 Task: Open Card Card0000000182 in Board Board0000000046 in Workspace WS0000000016 in Trello. Add Member nikrathi889@gmail.com to Card Card0000000182 in Board Board0000000046 in Workspace WS0000000016 in Trello. Add Yellow Label titled Label0000000182 to Card Card0000000182 in Board Board0000000046 in Workspace WS0000000016 in Trello. Add Checklist CL0000000182 to Card Card0000000182 in Board Board0000000046 in Workspace WS0000000016 in Trello. Add Dates with Start Date as May 08 2023 and Due Date as May 31 2023 to Card Card0000000182 in Board Board0000000046 in Workspace WS0000000016 in Trello
Action: Mouse moved to (280, 282)
Screenshot: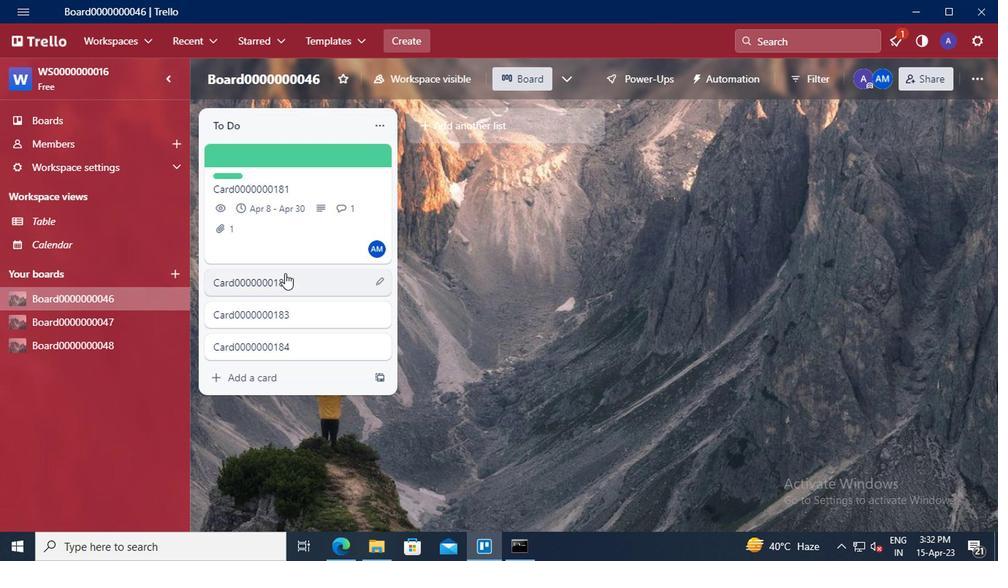 
Action: Mouse pressed left at (280, 282)
Screenshot: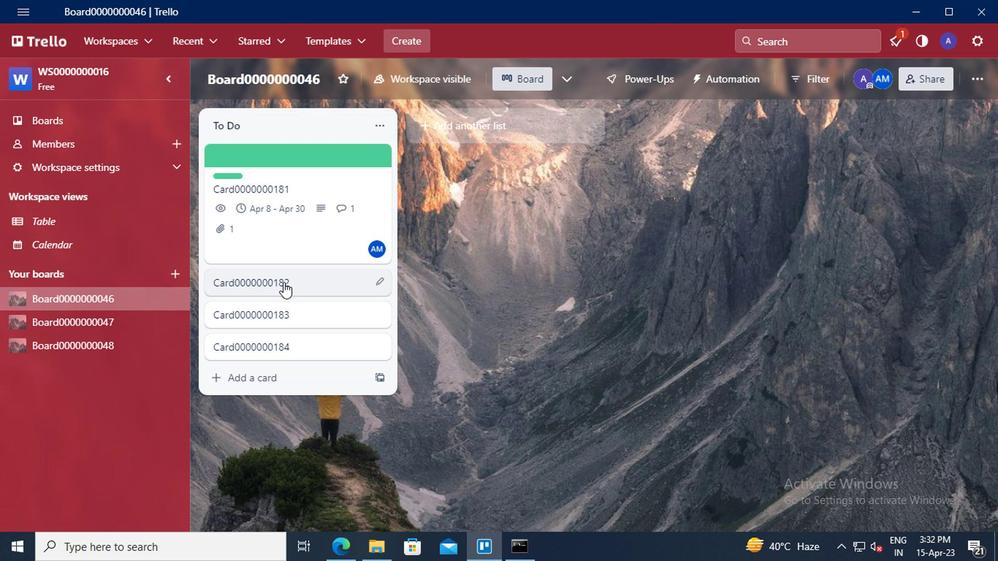
Action: Mouse moved to (683, 190)
Screenshot: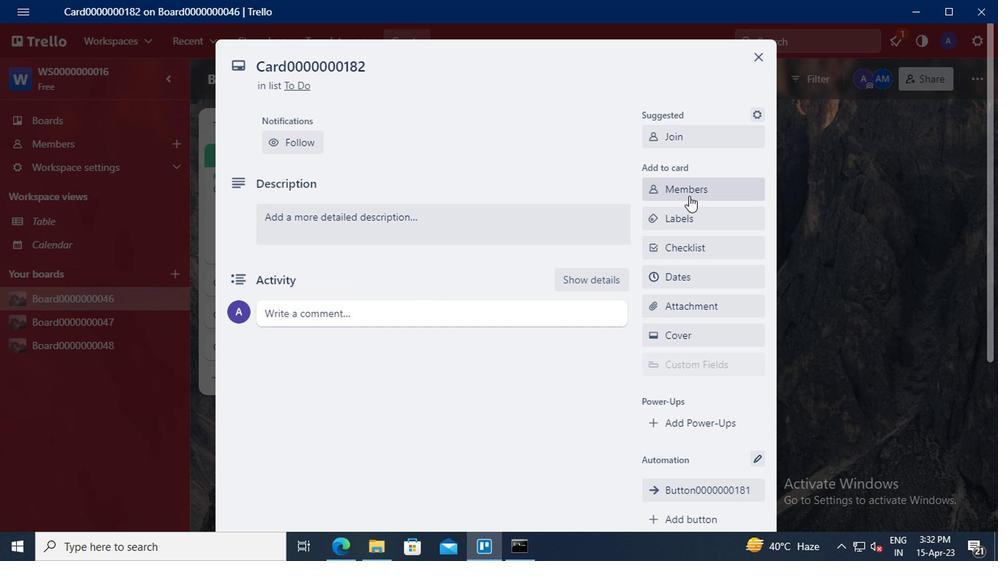 
Action: Mouse pressed left at (683, 190)
Screenshot: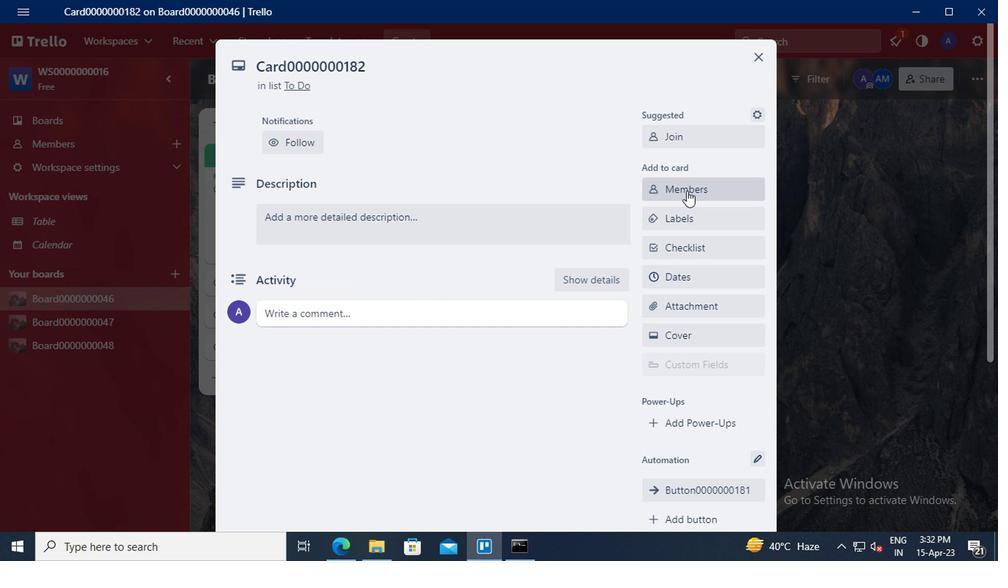 
Action: Mouse moved to (680, 261)
Screenshot: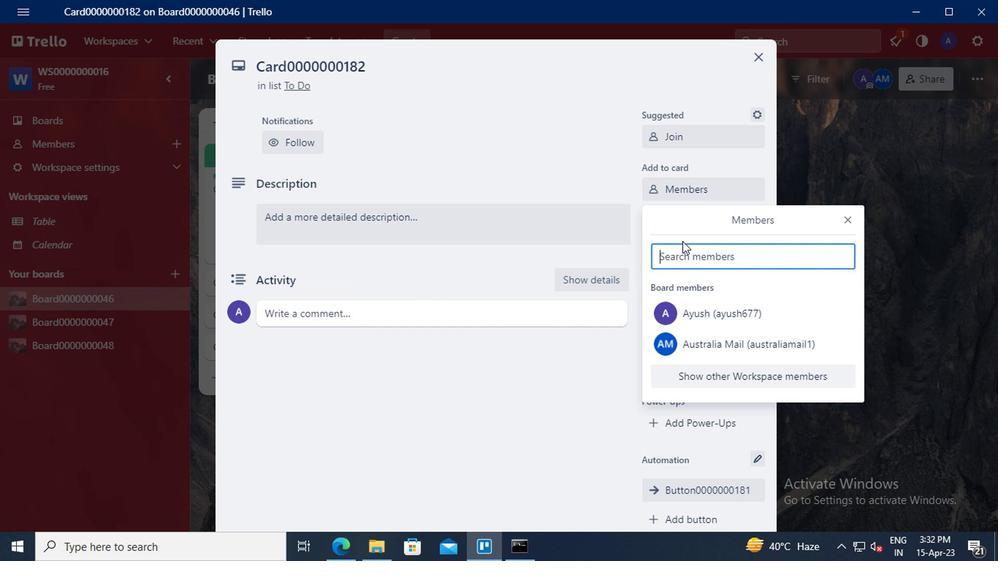 
Action: Mouse pressed left at (680, 261)
Screenshot: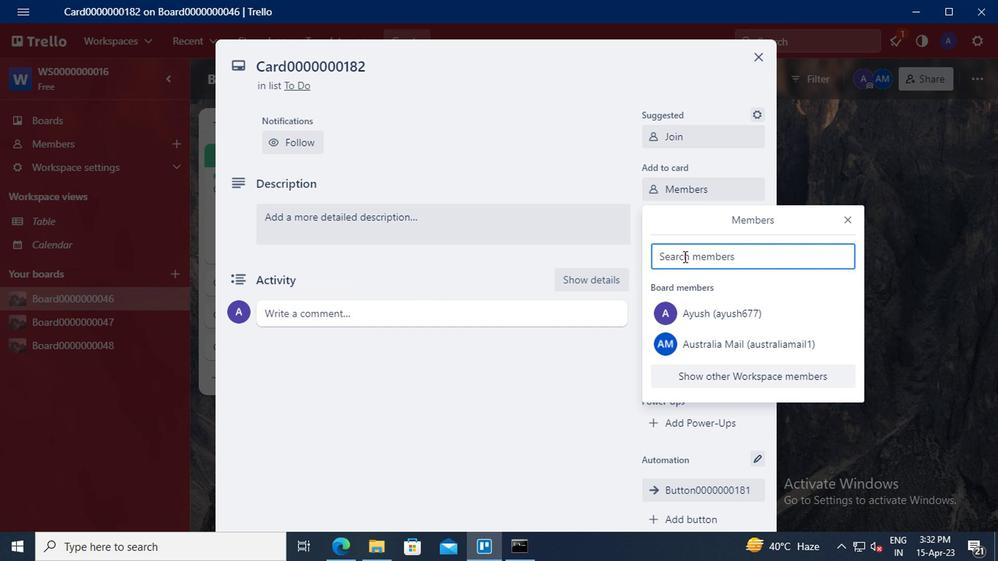 
Action: Key pressed <Key.shift>NIKHIL
Screenshot: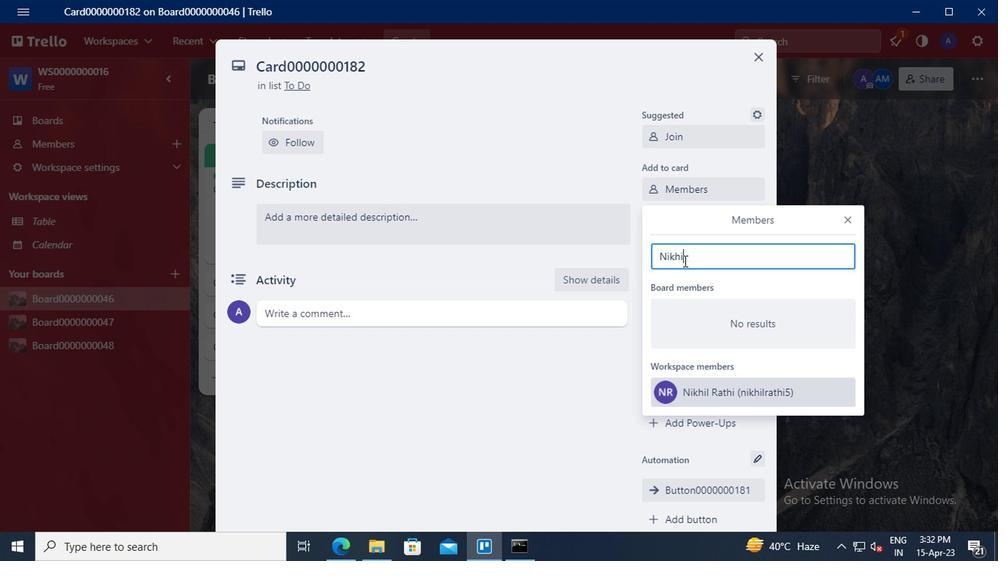 
Action: Mouse moved to (695, 395)
Screenshot: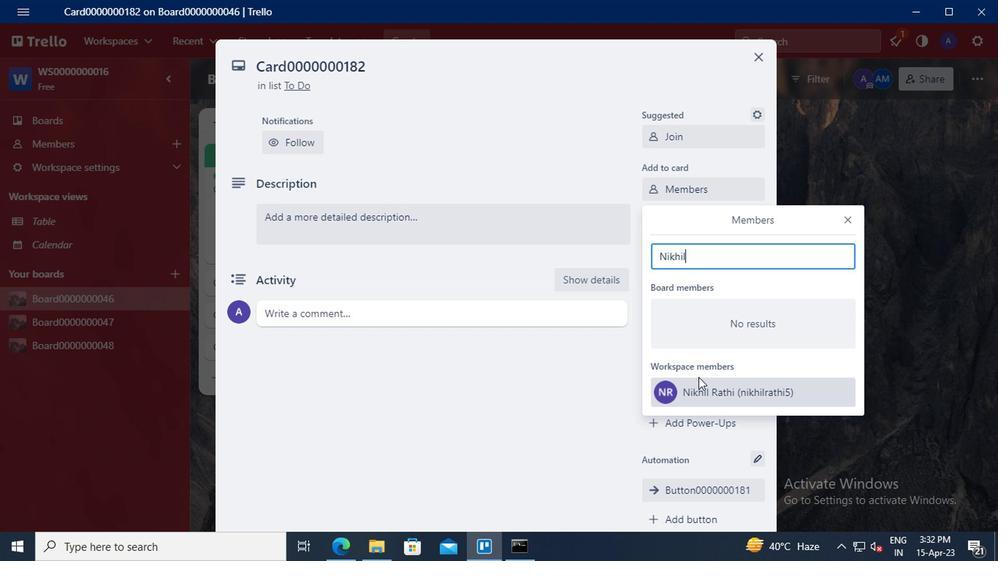 
Action: Mouse pressed left at (695, 395)
Screenshot: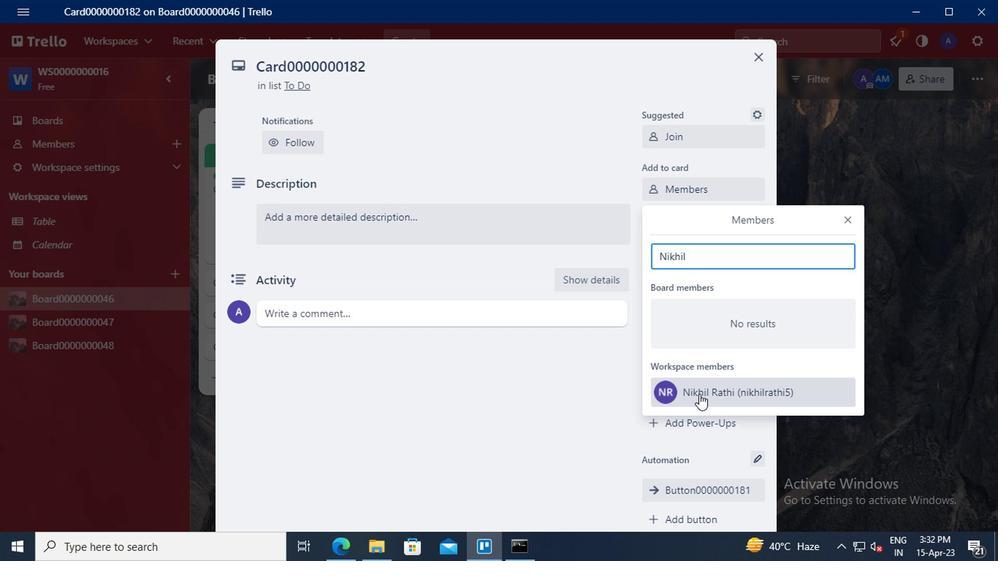 
Action: Mouse moved to (846, 220)
Screenshot: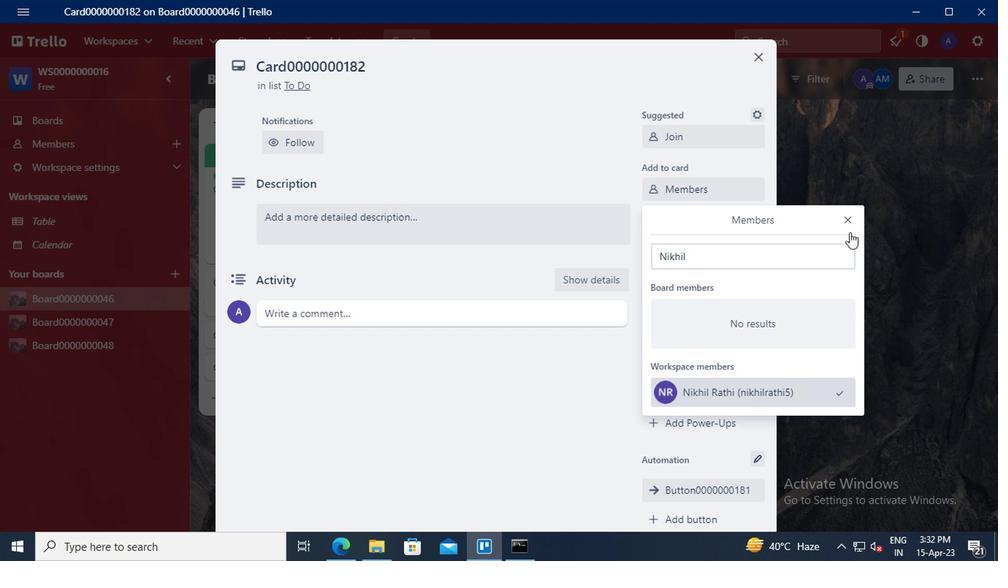
Action: Mouse pressed left at (846, 220)
Screenshot: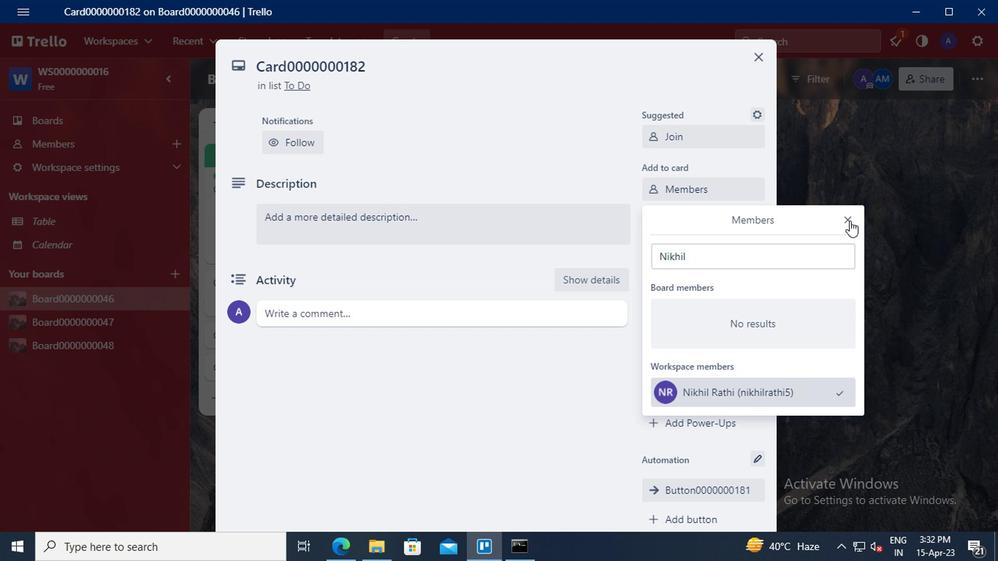 
Action: Mouse moved to (692, 216)
Screenshot: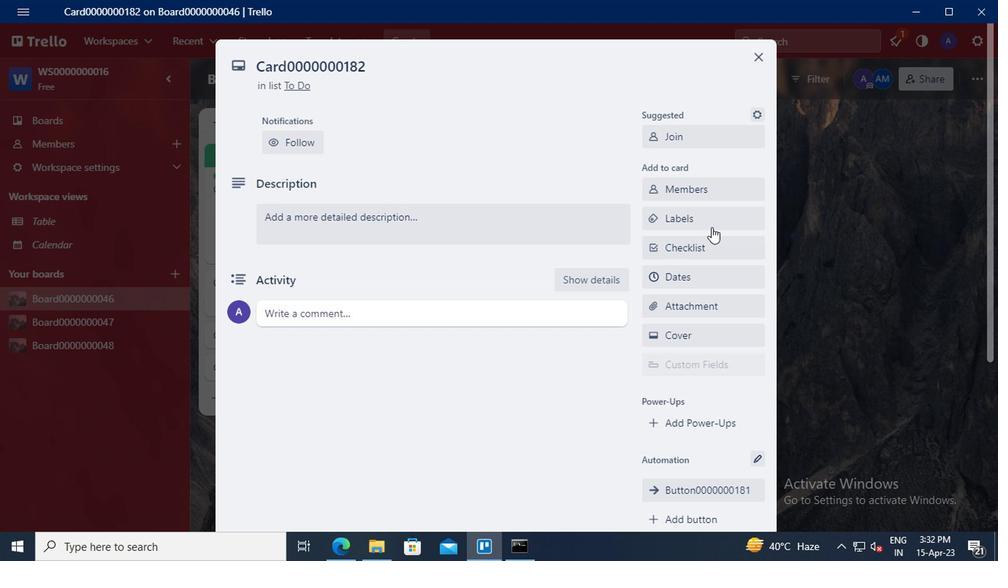 
Action: Mouse pressed left at (692, 216)
Screenshot: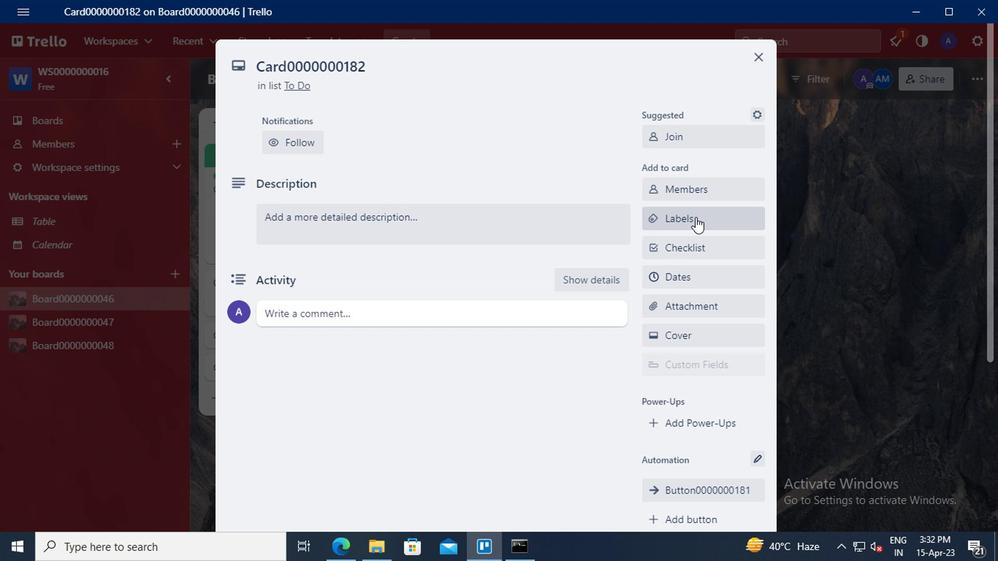 
Action: Mouse moved to (734, 362)
Screenshot: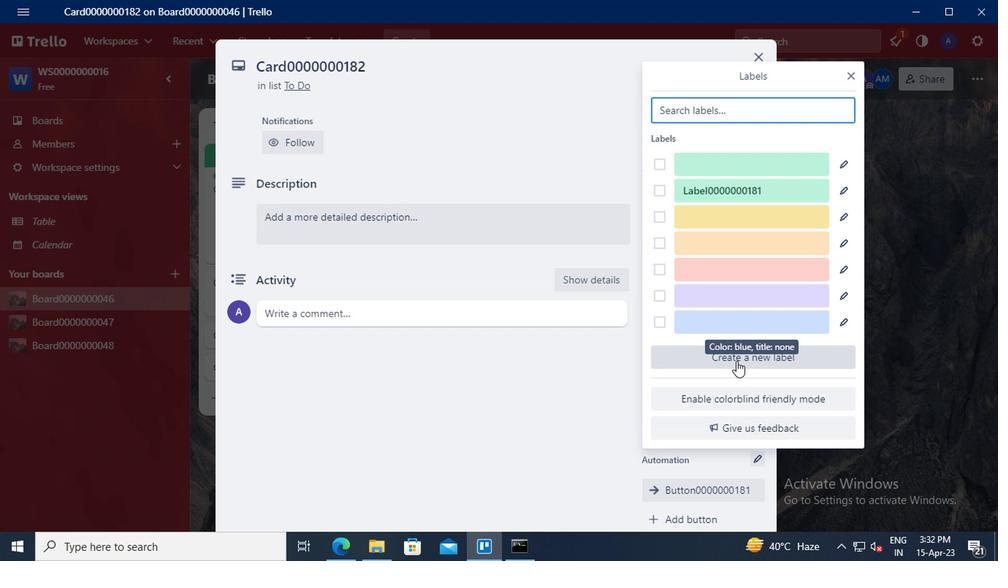 
Action: Mouse pressed left at (734, 362)
Screenshot: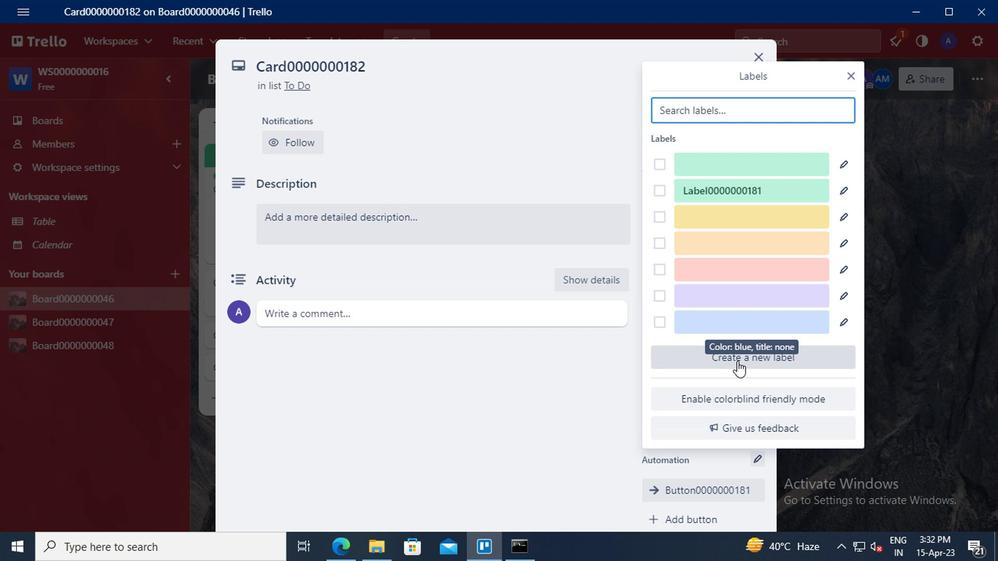 
Action: Mouse moved to (683, 214)
Screenshot: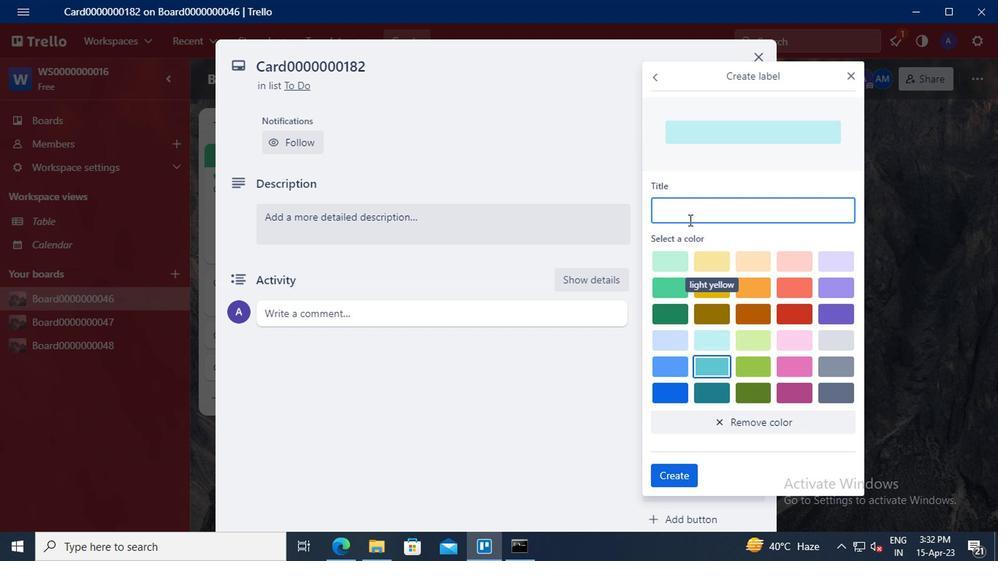 
Action: Mouse pressed left at (683, 214)
Screenshot: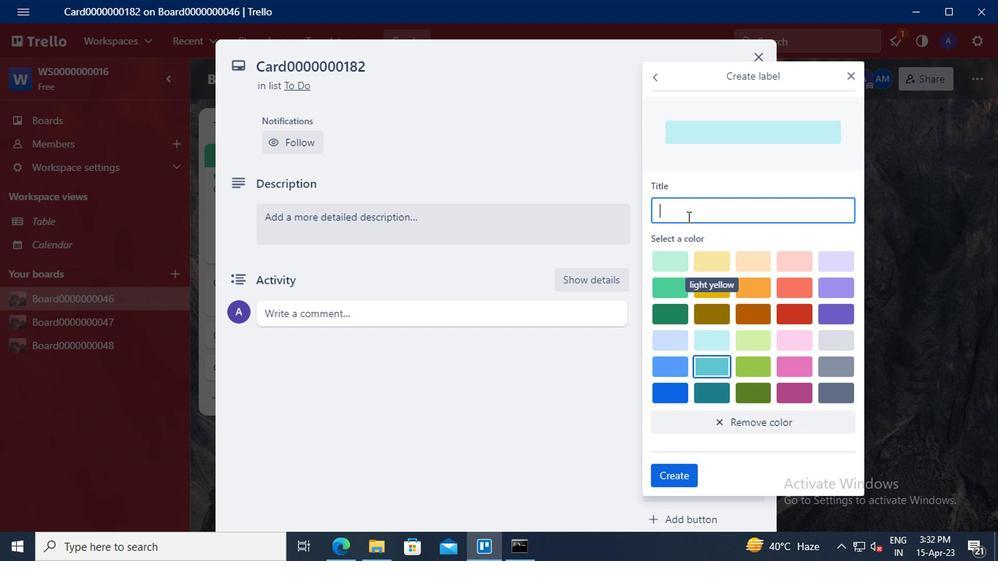 
Action: Key pressed <Key.shift>LABEL0000000182
Screenshot: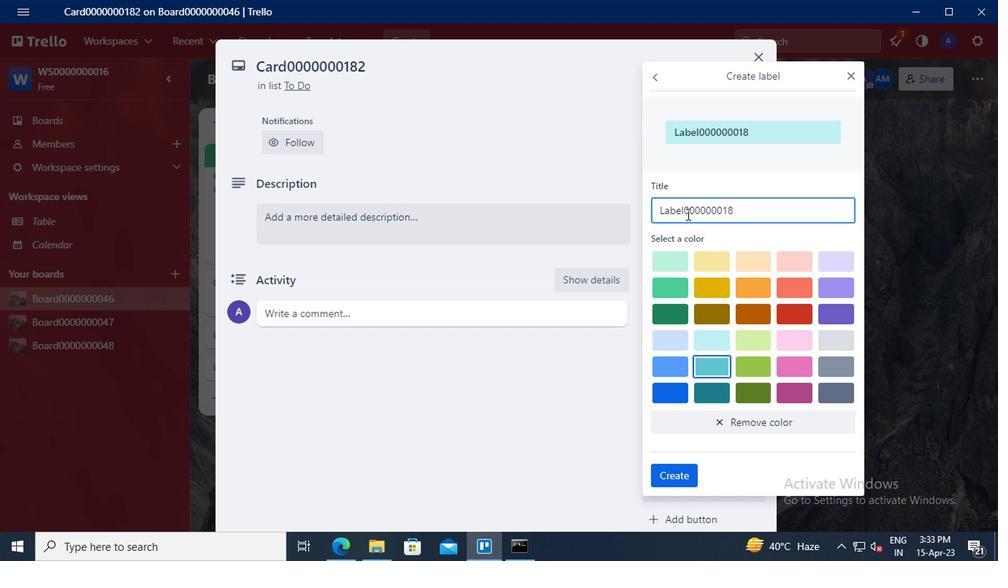 
Action: Mouse moved to (701, 288)
Screenshot: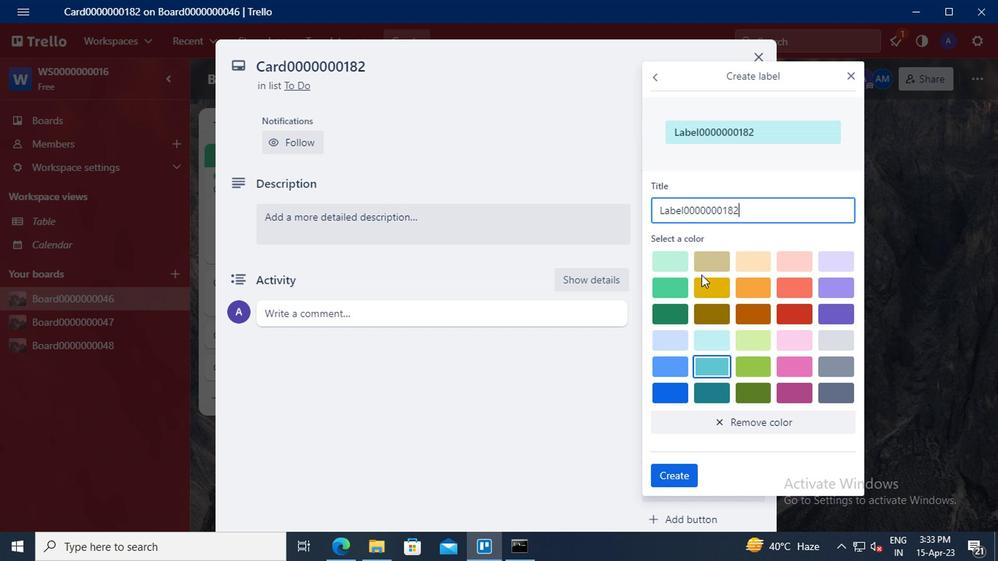 
Action: Mouse pressed left at (701, 288)
Screenshot: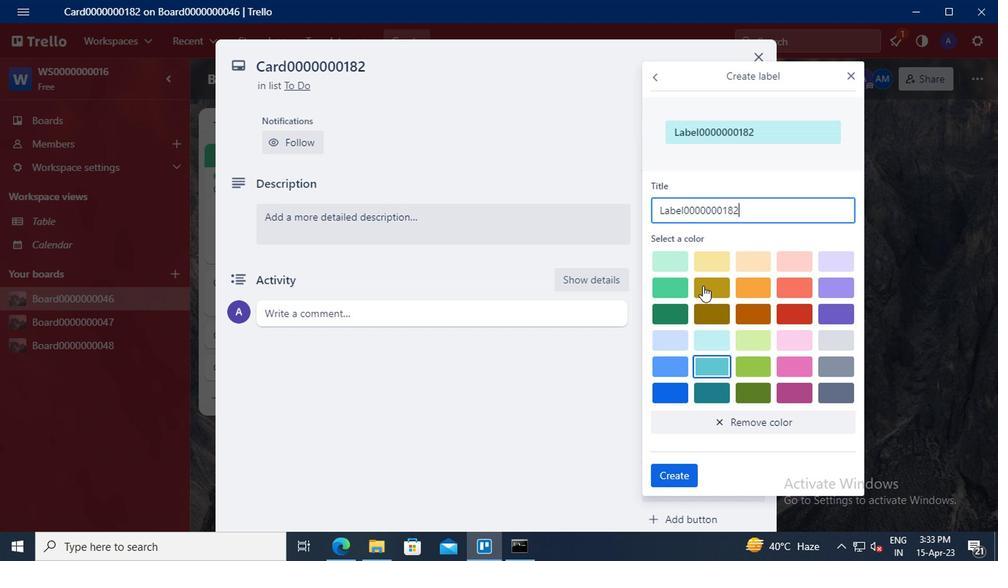
Action: Mouse moved to (666, 477)
Screenshot: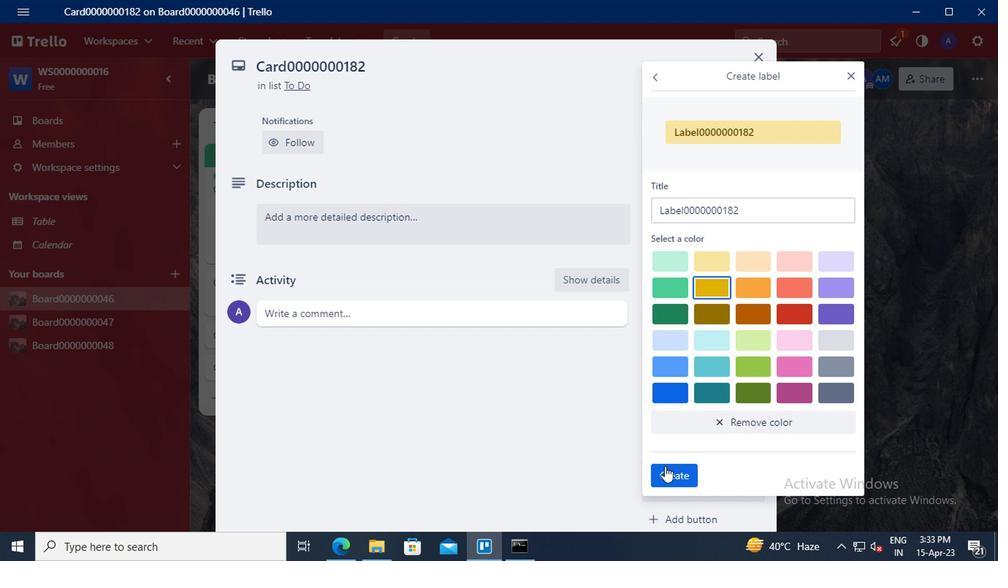 
Action: Mouse pressed left at (666, 477)
Screenshot: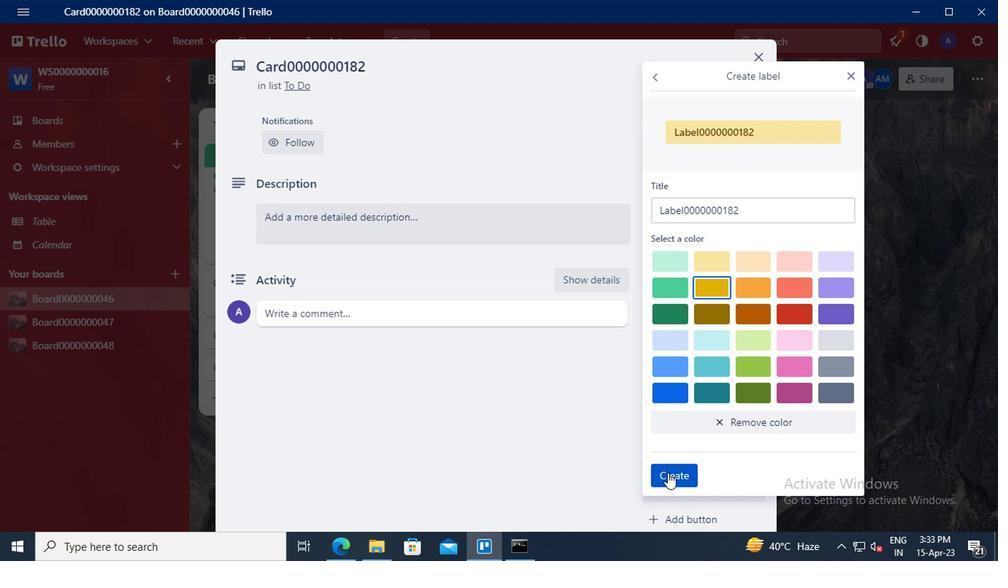 
Action: Mouse moved to (848, 72)
Screenshot: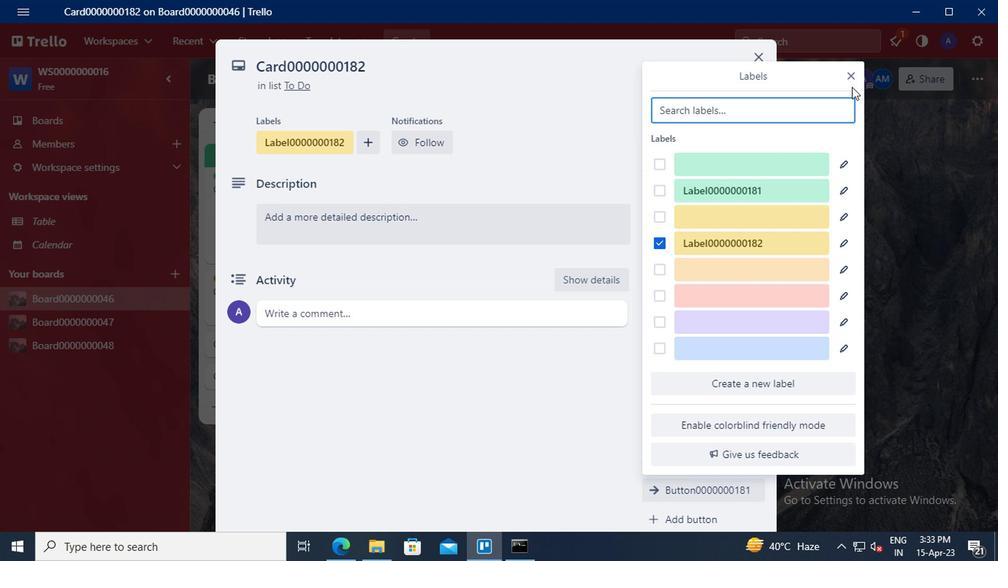 
Action: Mouse pressed left at (848, 72)
Screenshot: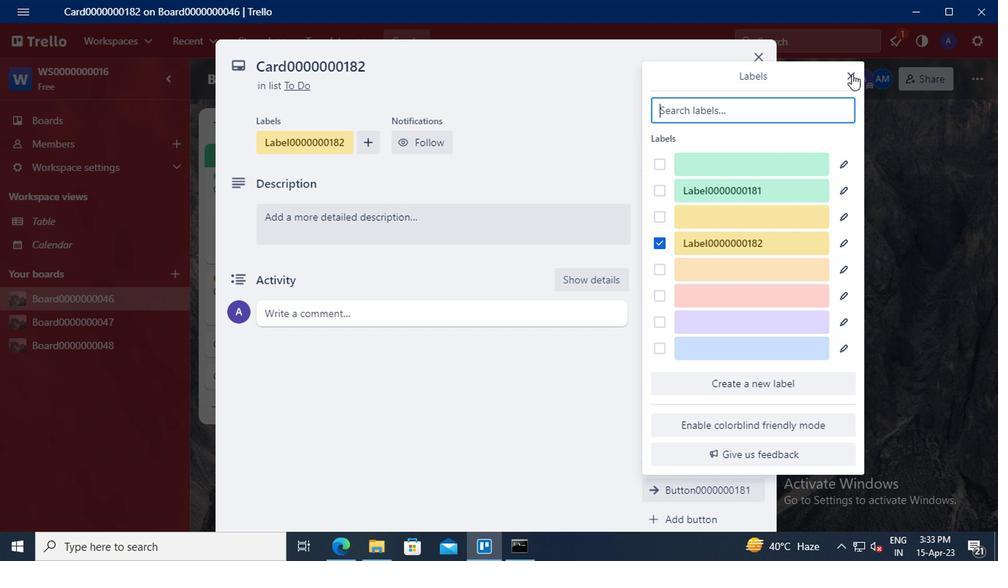 
Action: Mouse moved to (705, 242)
Screenshot: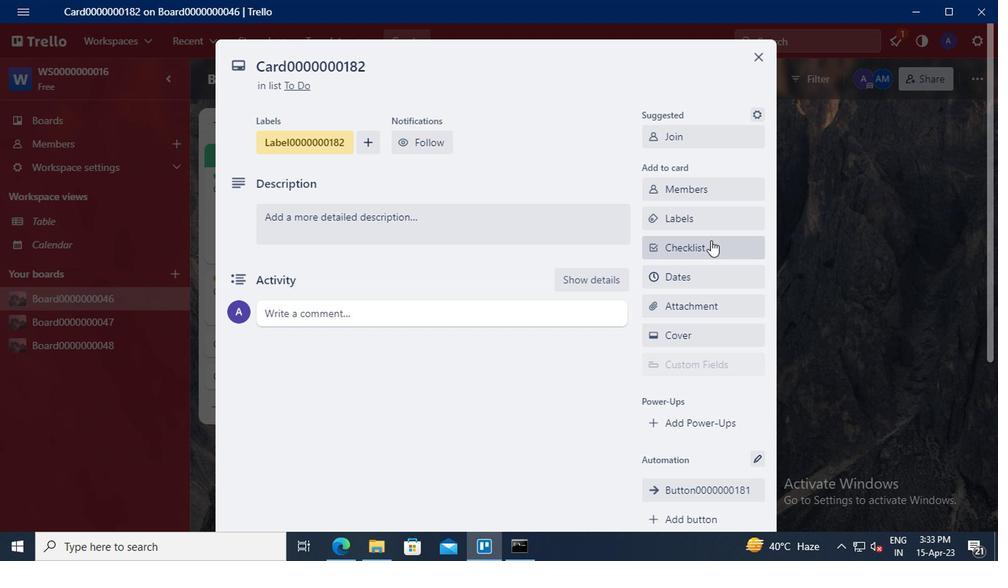 
Action: Mouse pressed left at (705, 242)
Screenshot: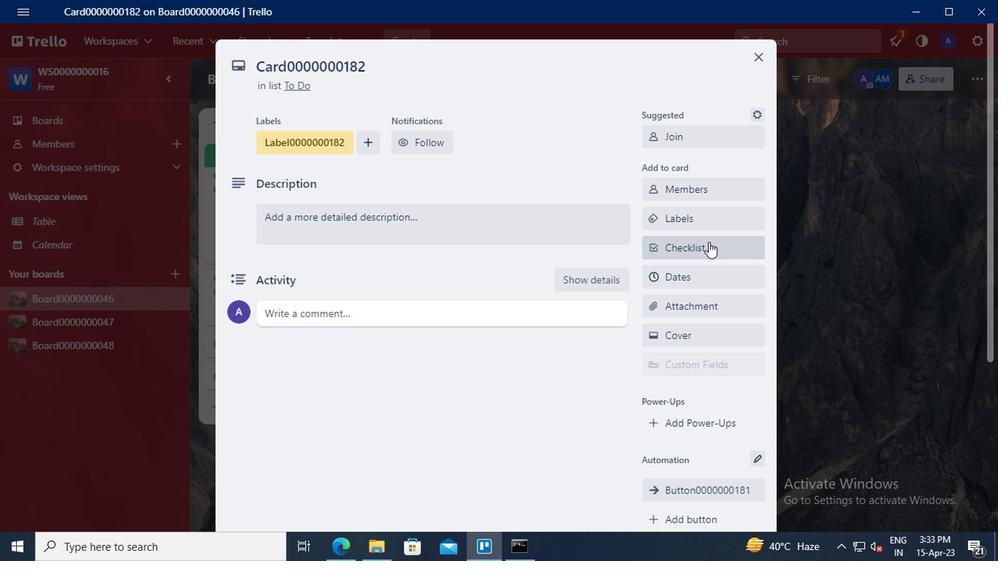 
Action: Key pressed <Key.delete><Key.shift>CL0000000182
Screenshot: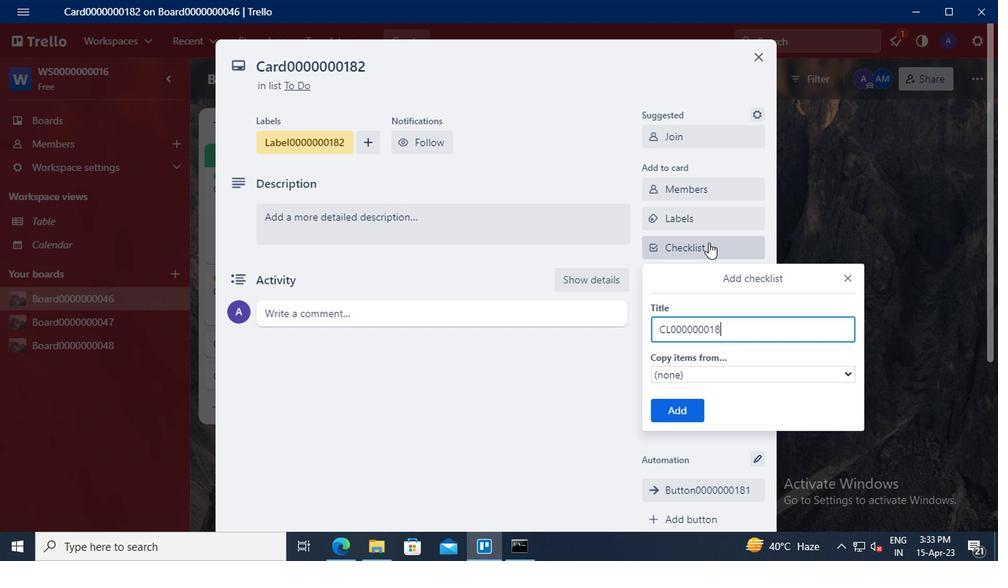 
Action: Mouse moved to (679, 404)
Screenshot: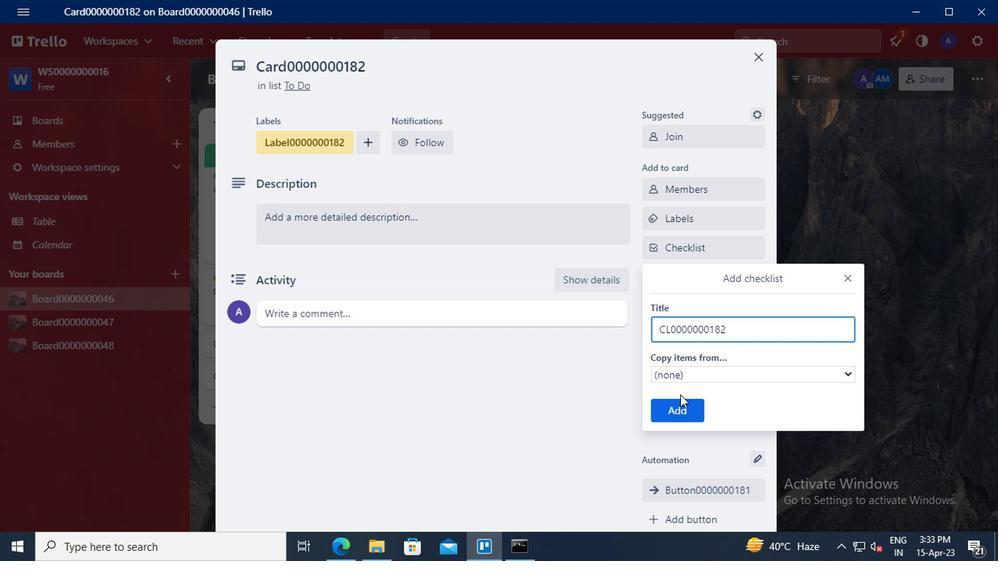 
Action: Mouse pressed left at (679, 404)
Screenshot: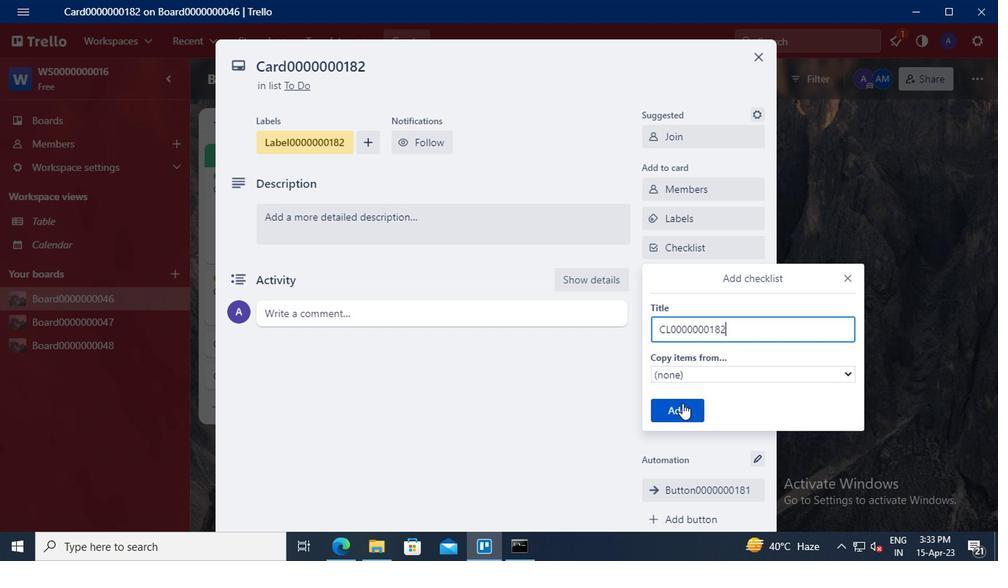 
Action: Mouse moved to (686, 279)
Screenshot: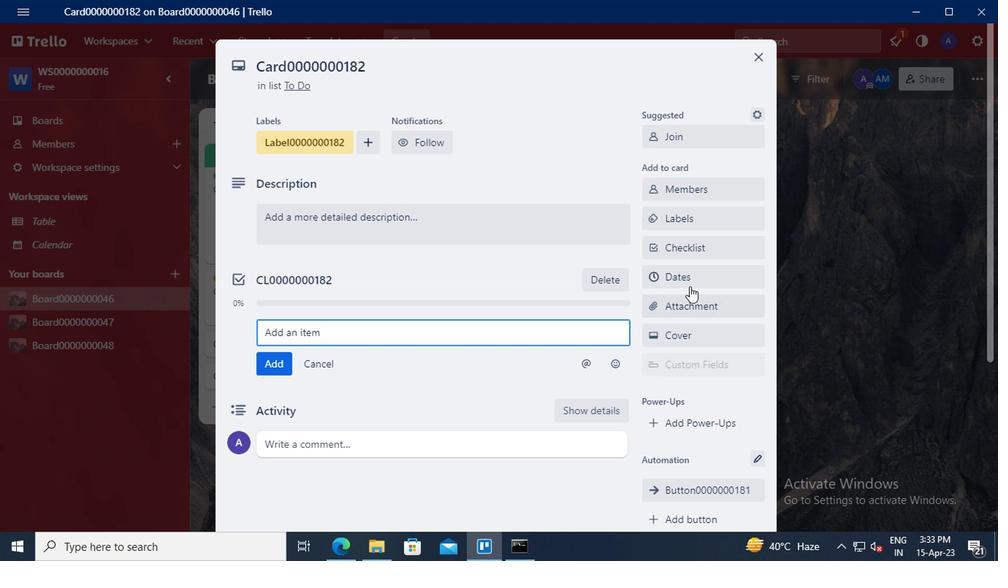
Action: Mouse pressed left at (686, 279)
Screenshot: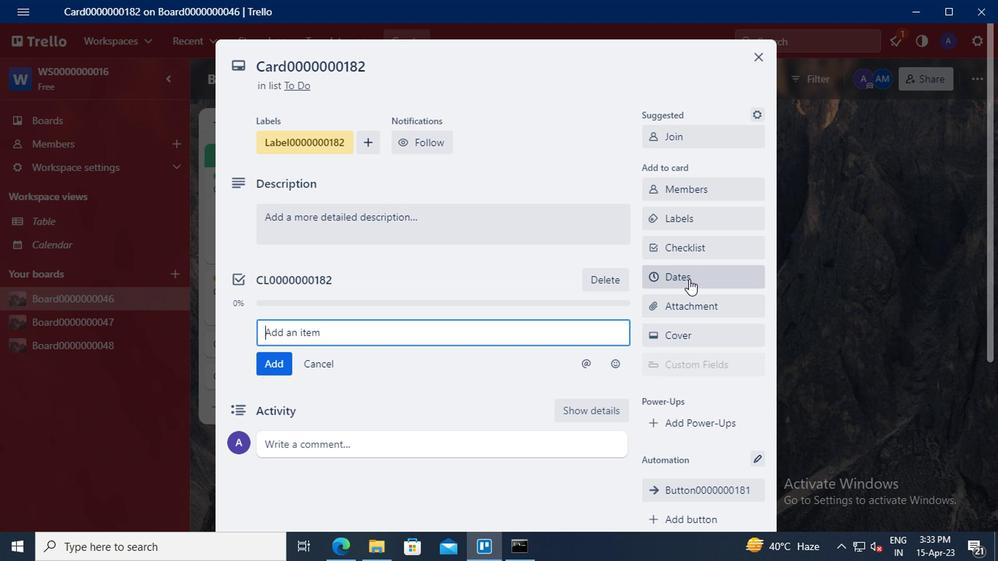 
Action: Mouse moved to (653, 340)
Screenshot: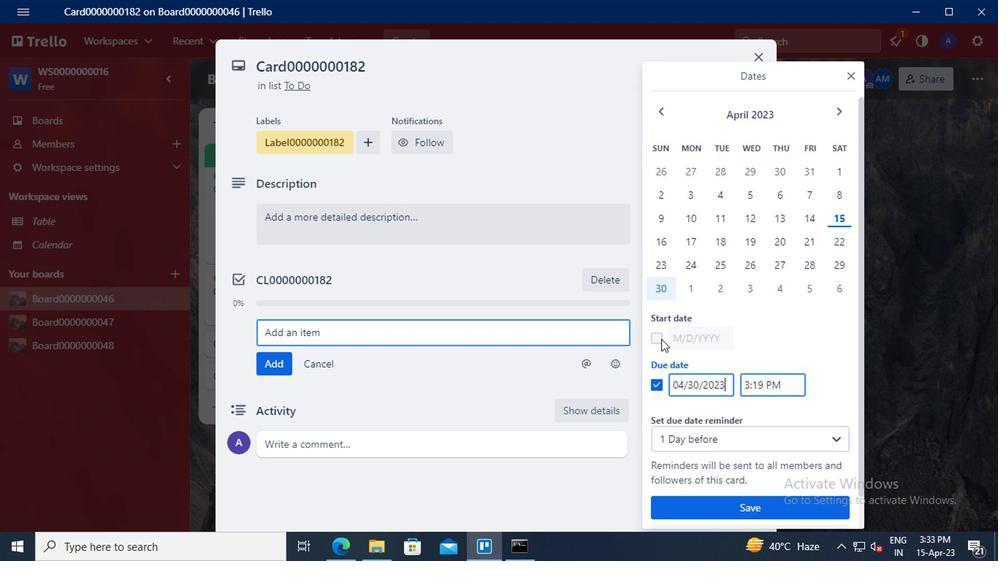 
Action: Mouse pressed left at (653, 340)
Screenshot: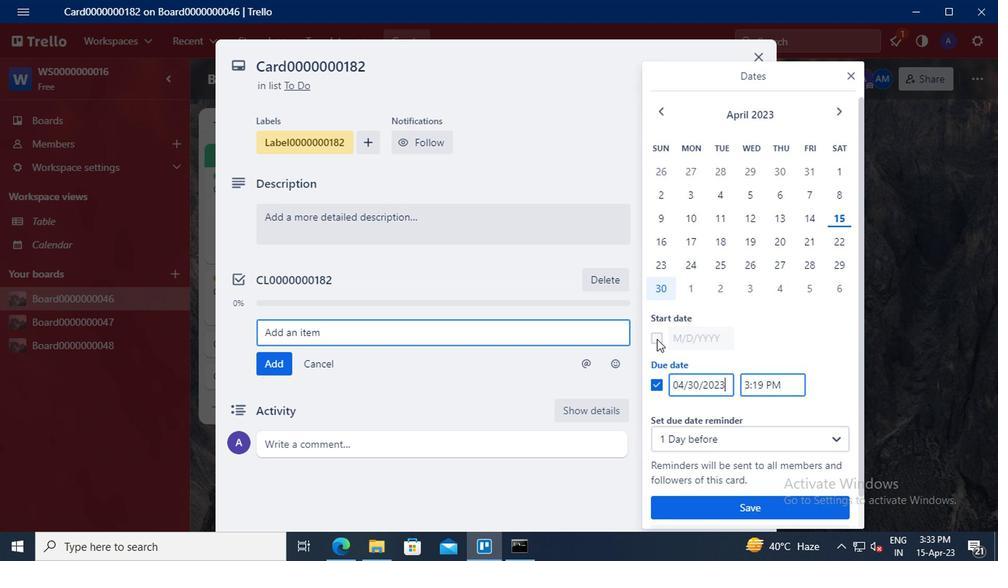 
Action: Mouse moved to (693, 340)
Screenshot: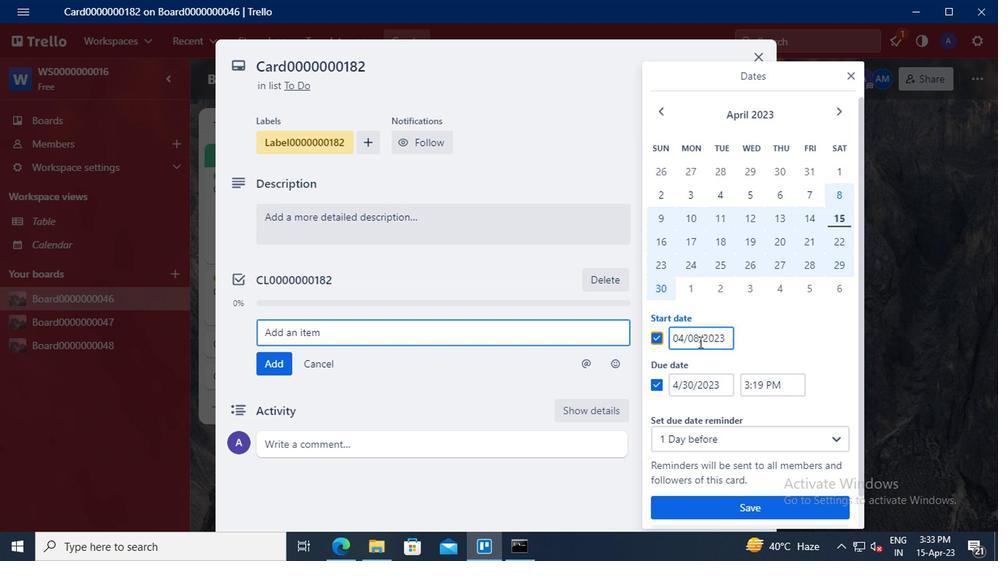 
Action: Mouse pressed left at (693, 340)
Screenshot: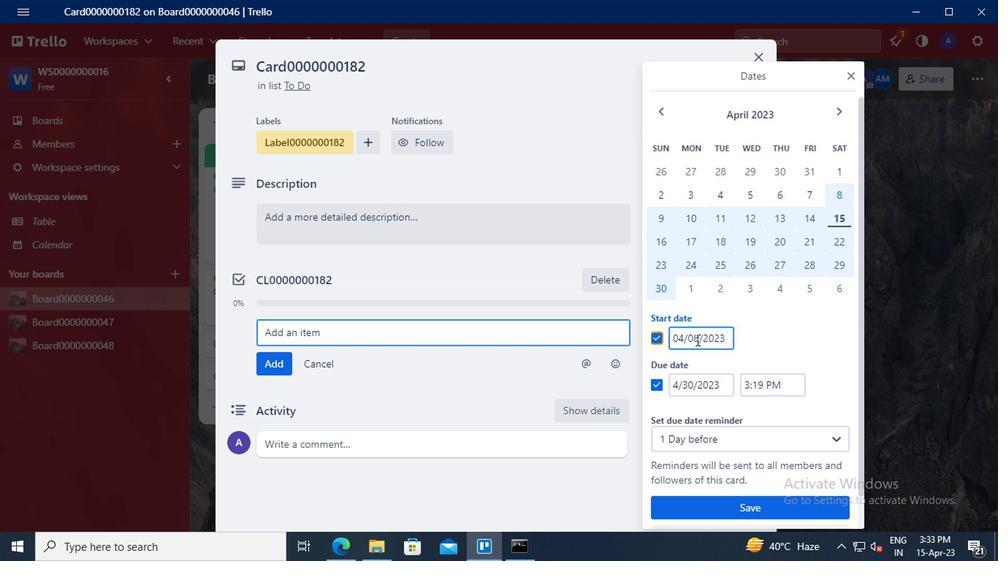 
Action: Mouse moved to (694, 324)
Screenshot: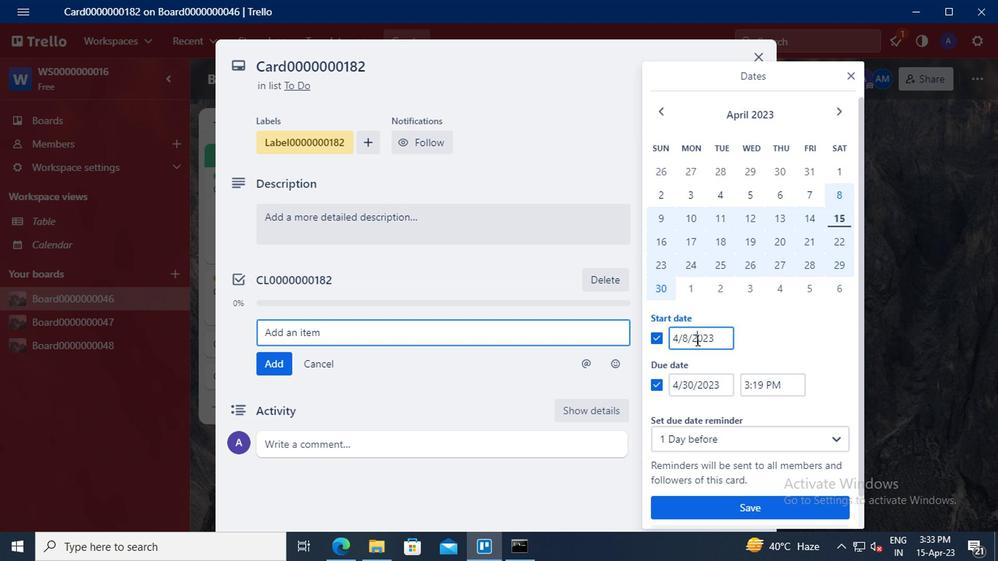 
Action: Key pressed <Key.left><Key.left><Key.backspace>8<Key.left><Key.left><Key.backspace>5
Screenshot: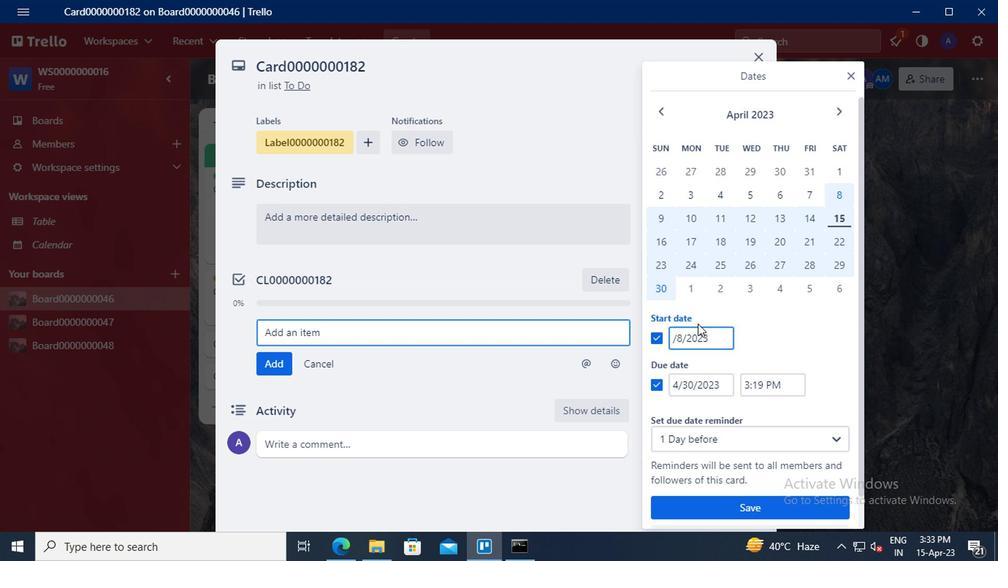 
Action: Mouse moved to (690, 385)
Screenshot: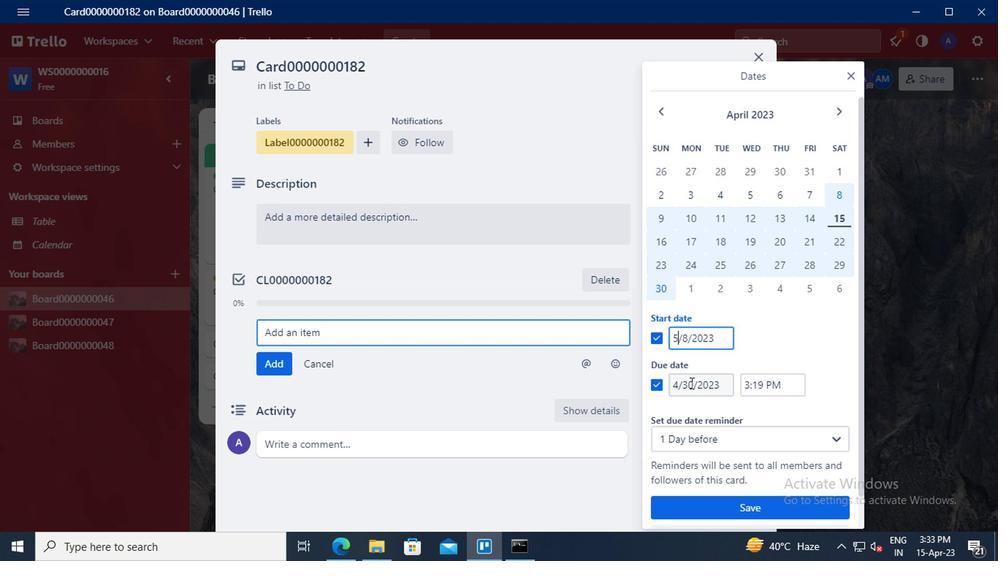 
Action: Mouse pressed left at (690, 385)
Screenshot: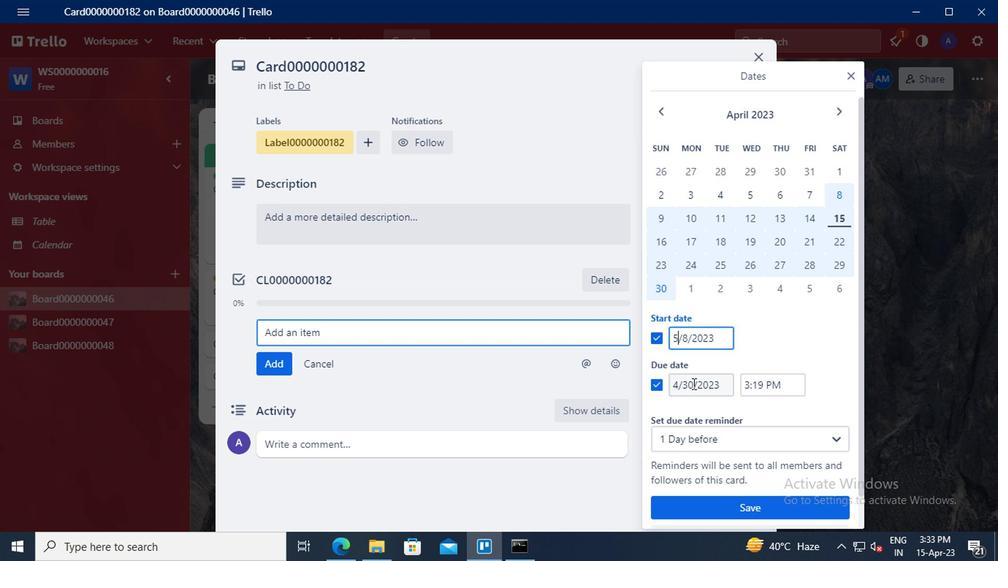 
Action: Mouse moved to (702, 354)
Screenshot: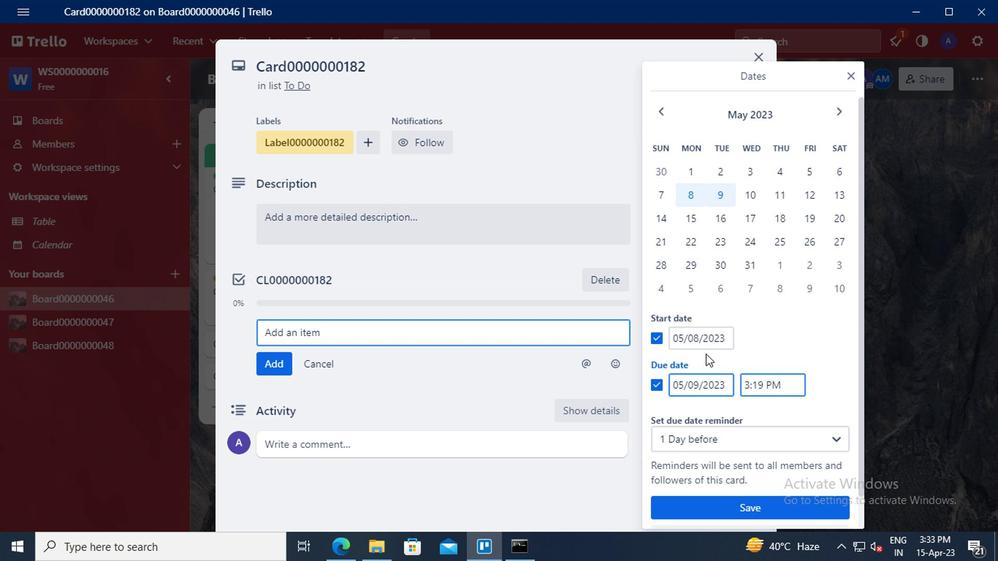 
Action: Key pressed <Key.backspace><Key.delete>31
Screenshot: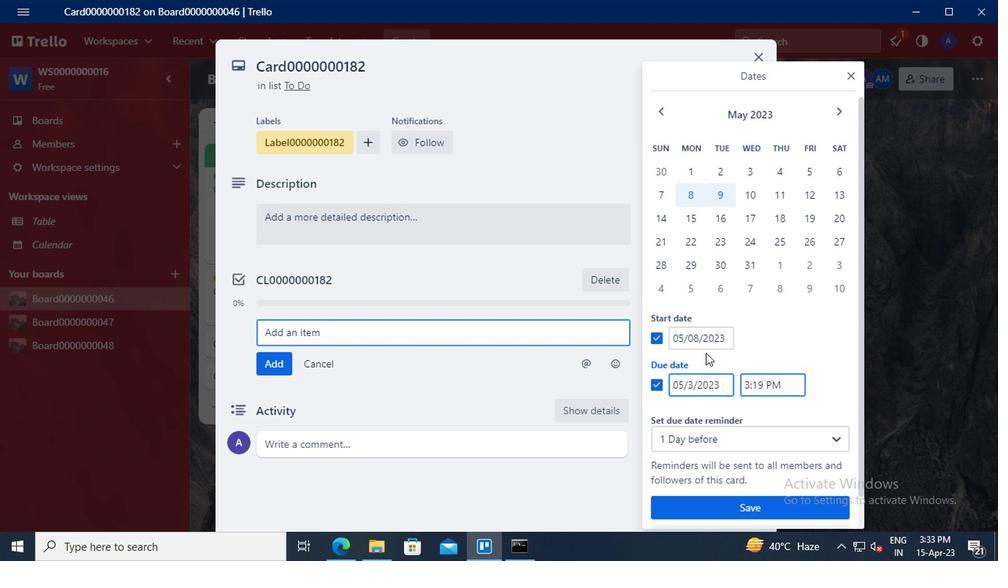 
Action: Mouse moved to (698, 507)
Screenshot: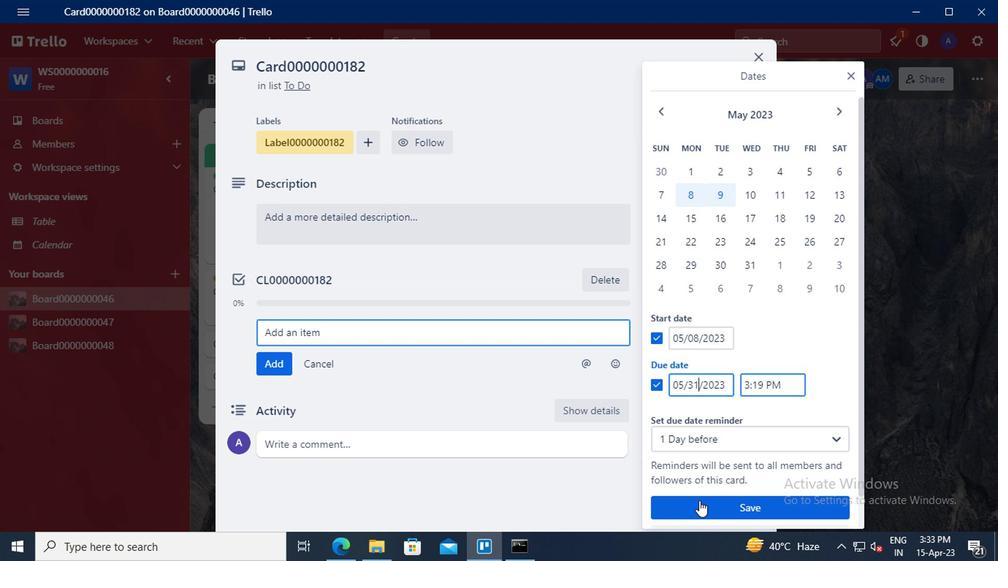 
Action: Mouse pressed left at (698, 507)
Screenshot: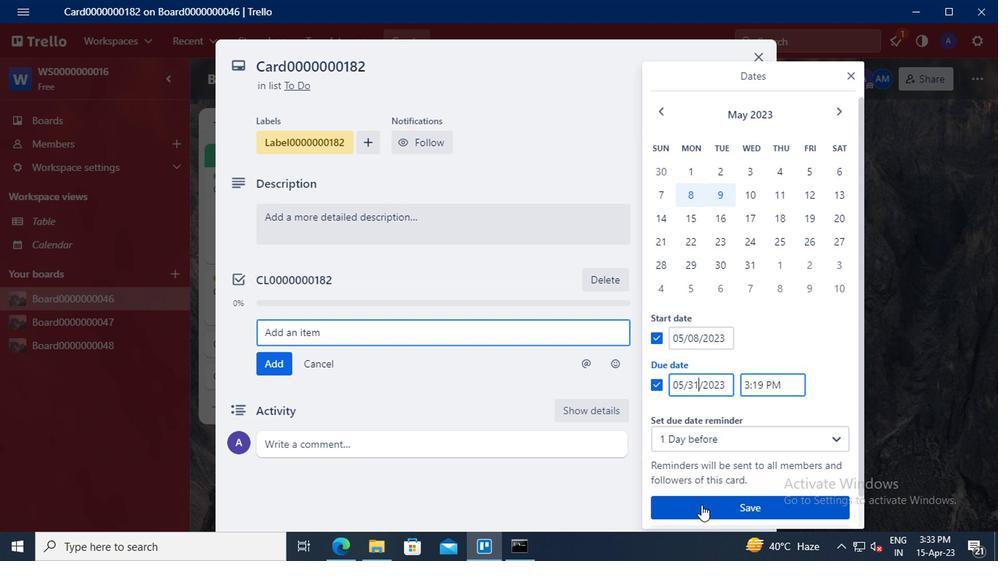 
